 Task: Add Stonyfield Strawberry Banana Yogurt to the cart.
Action: Mouse pressed left at (19, 109)
Screenshot: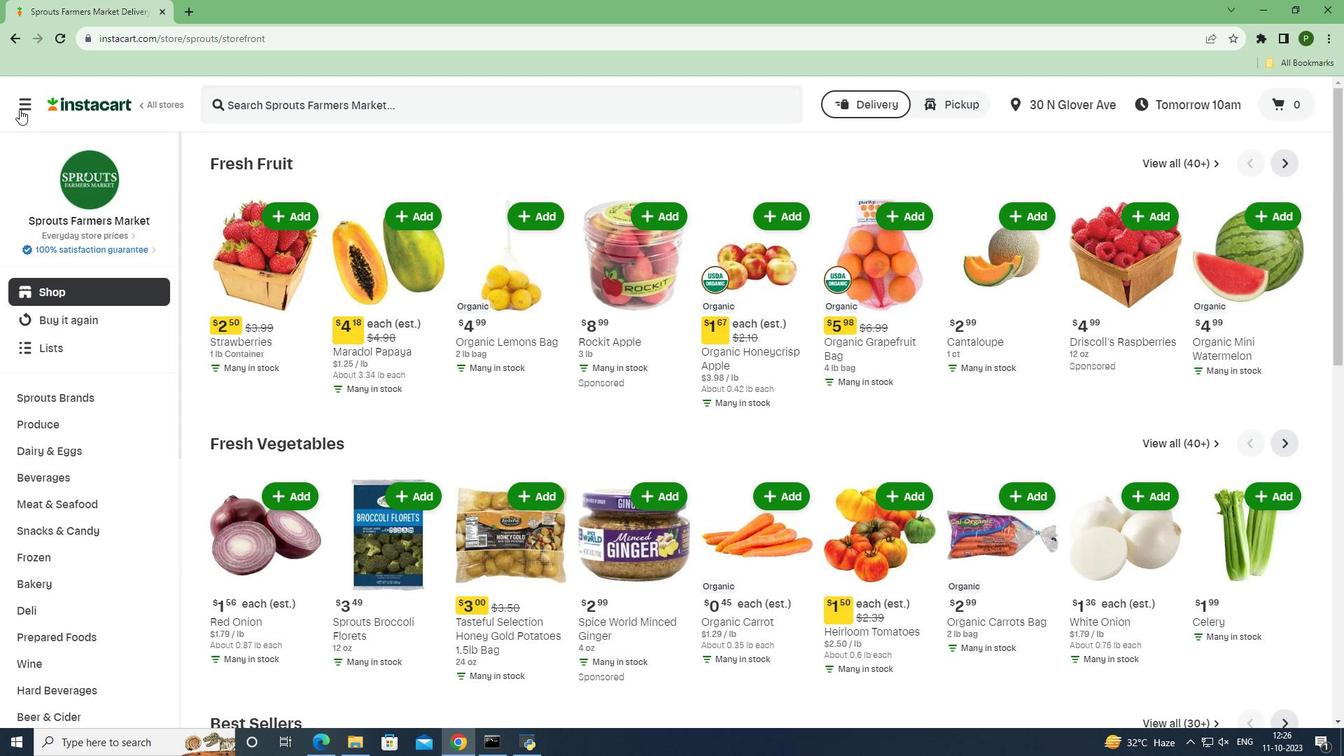 
Action: Mouse moved to (65, 365)
Screenshot: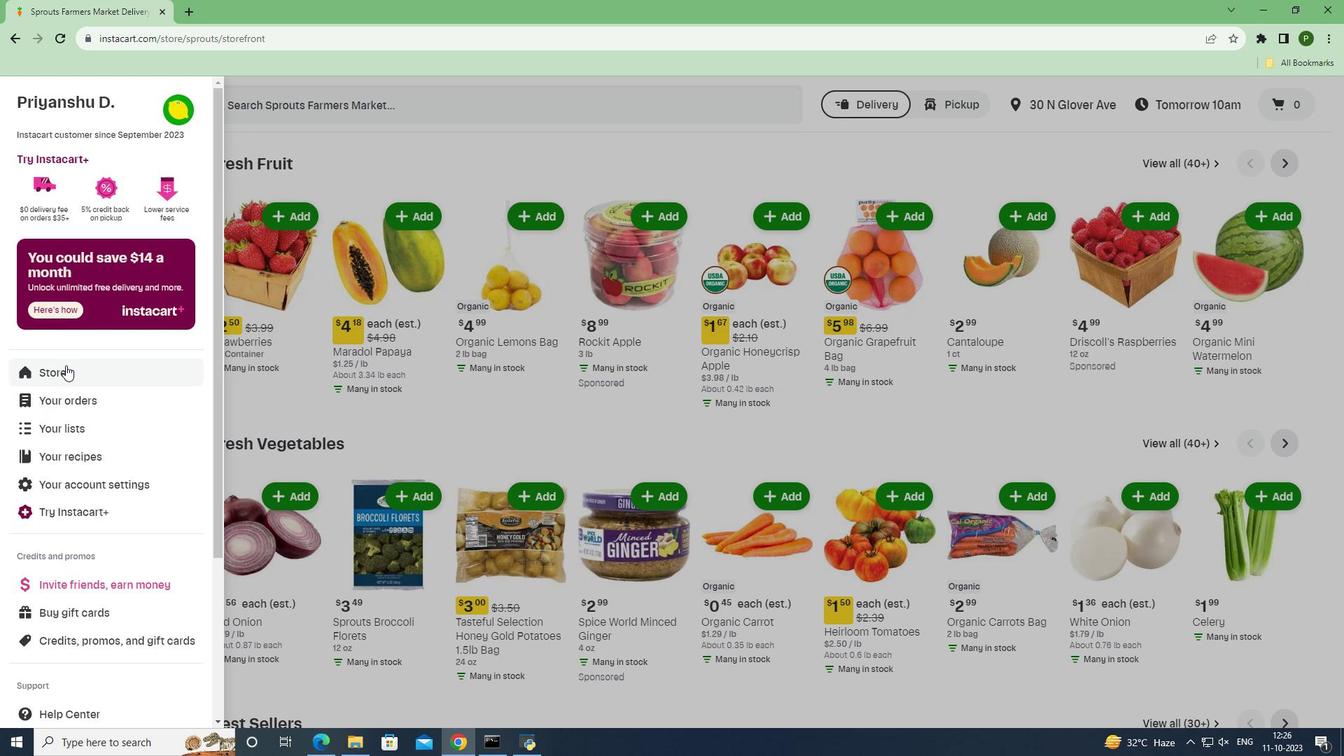 
Action: Mouse pressed left at (65, 365)
Screenshot: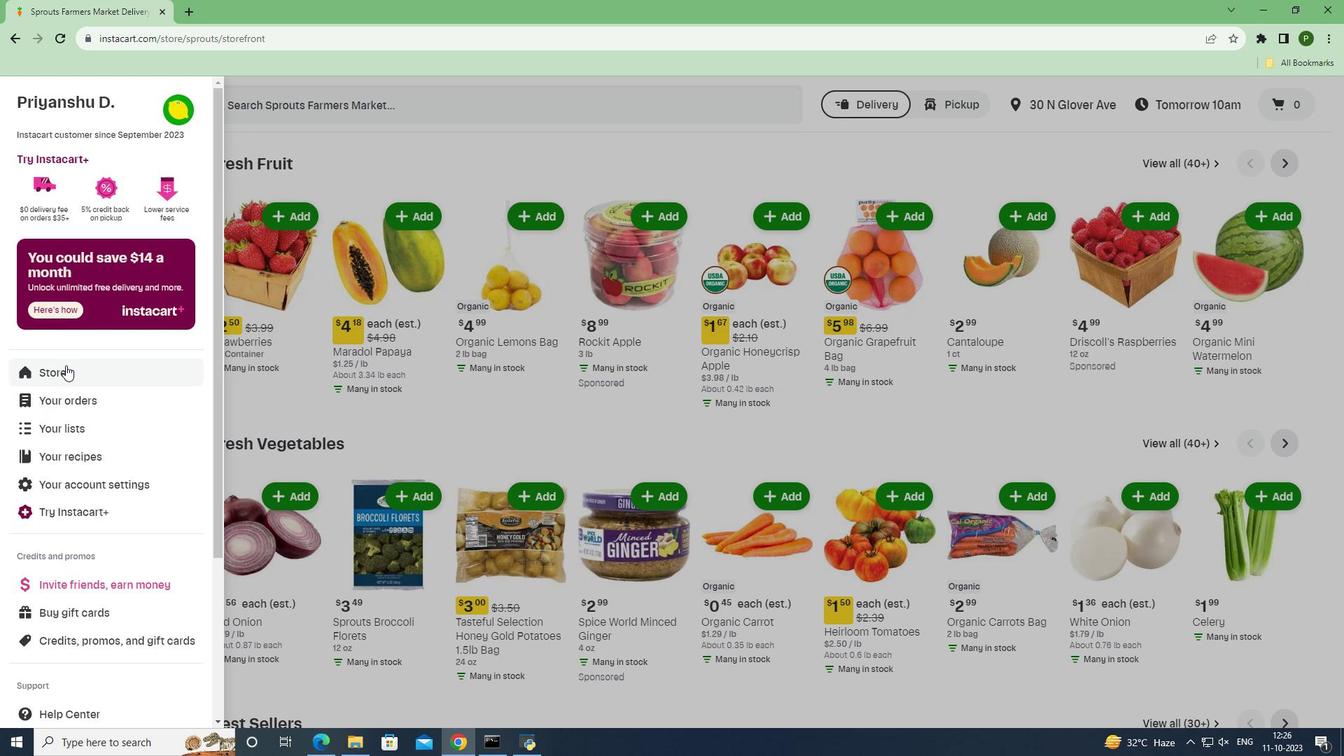 
Action: Mouse moved to (307, 165)
Screenshot: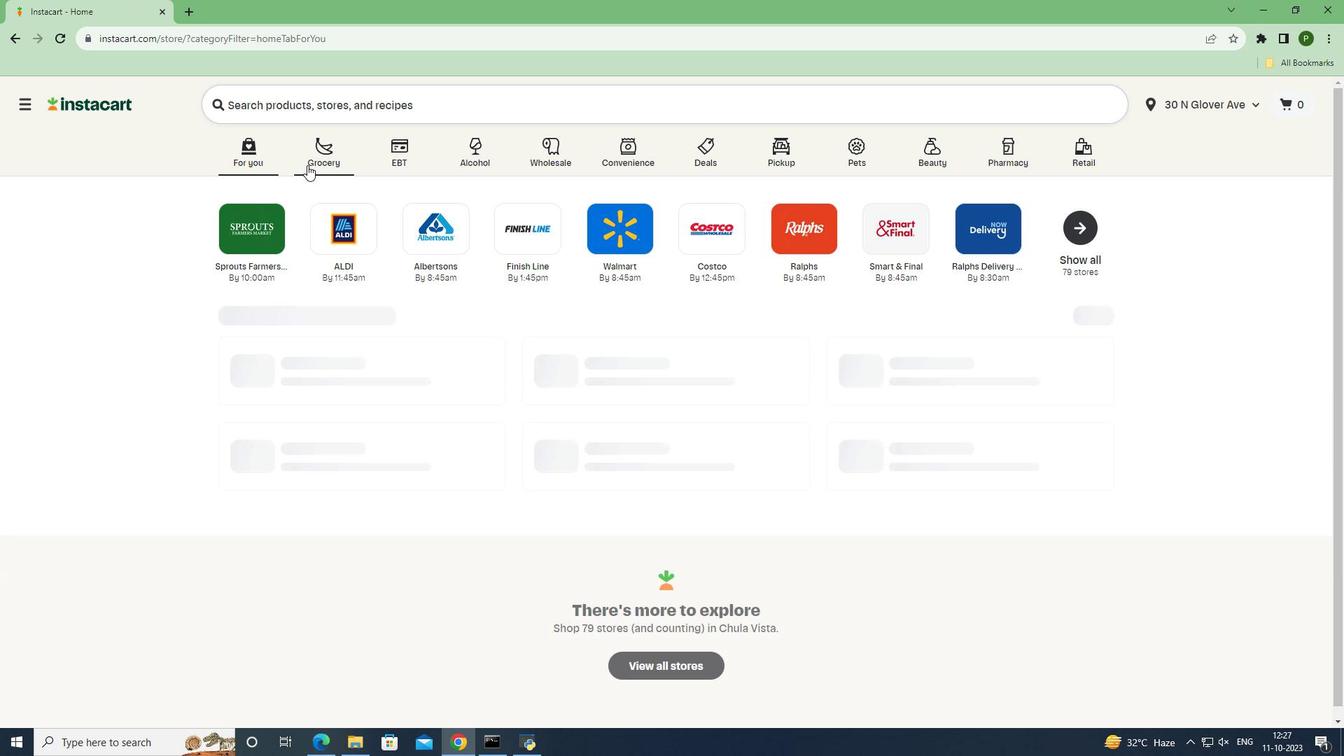 
Action: Mouse pressed left at (307, 165)
Screenshot: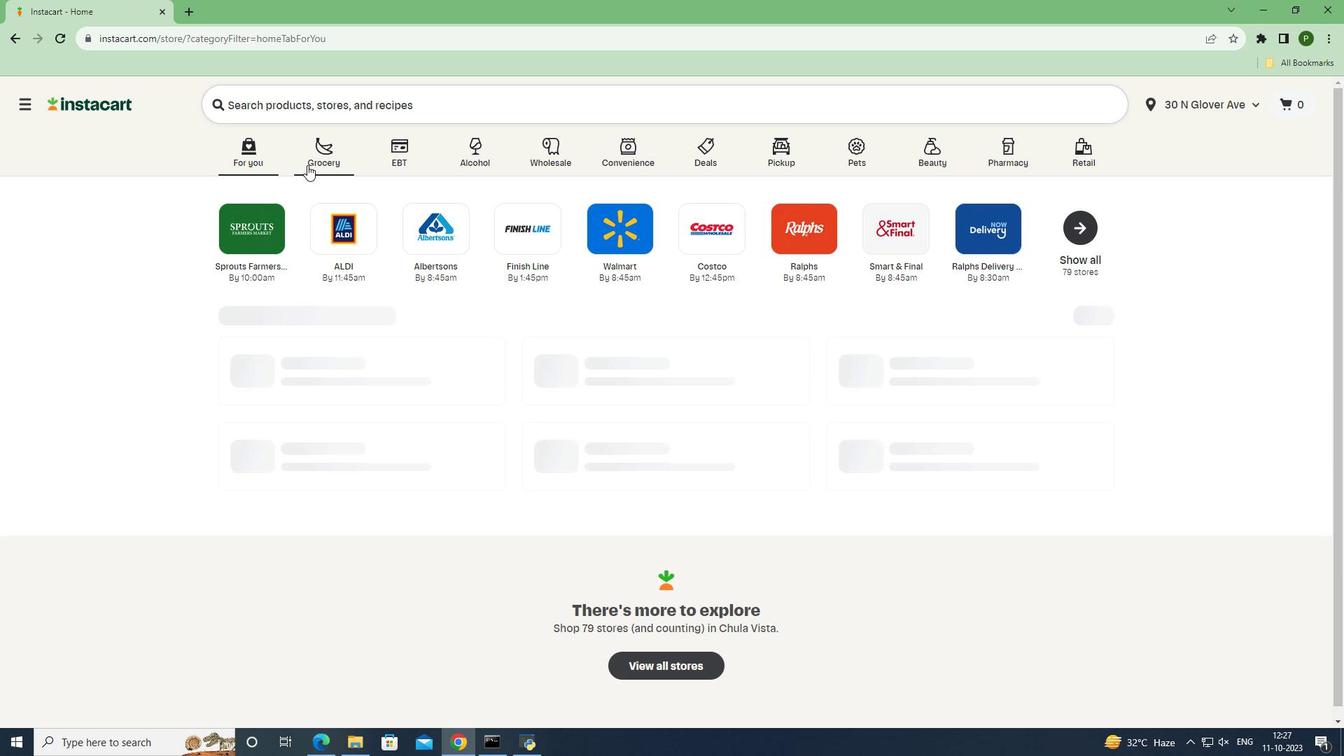 
Action: Mouse moved to (579, 328)
Screenshot: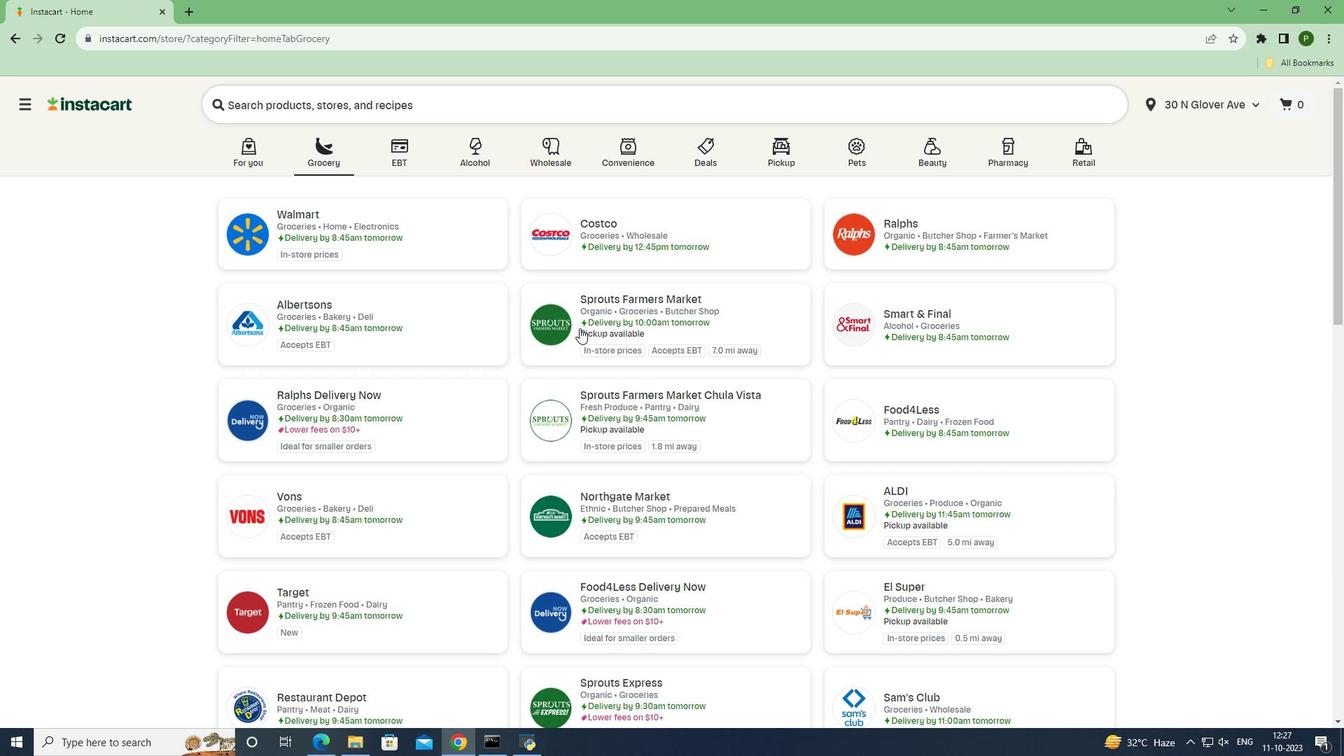 
Action: Mouse pressed left at (579, 328)
Screenshot: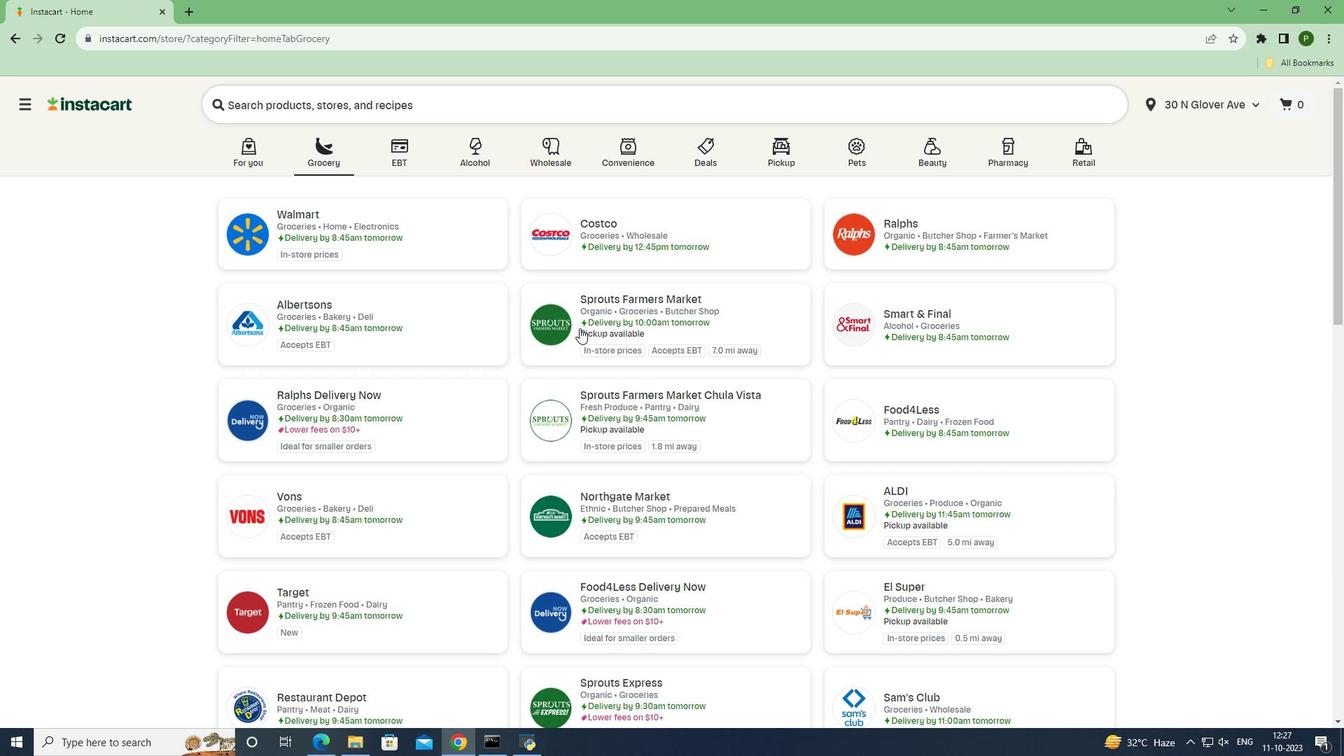 
Action: Mouse moved to (139, 453)
Screenshot: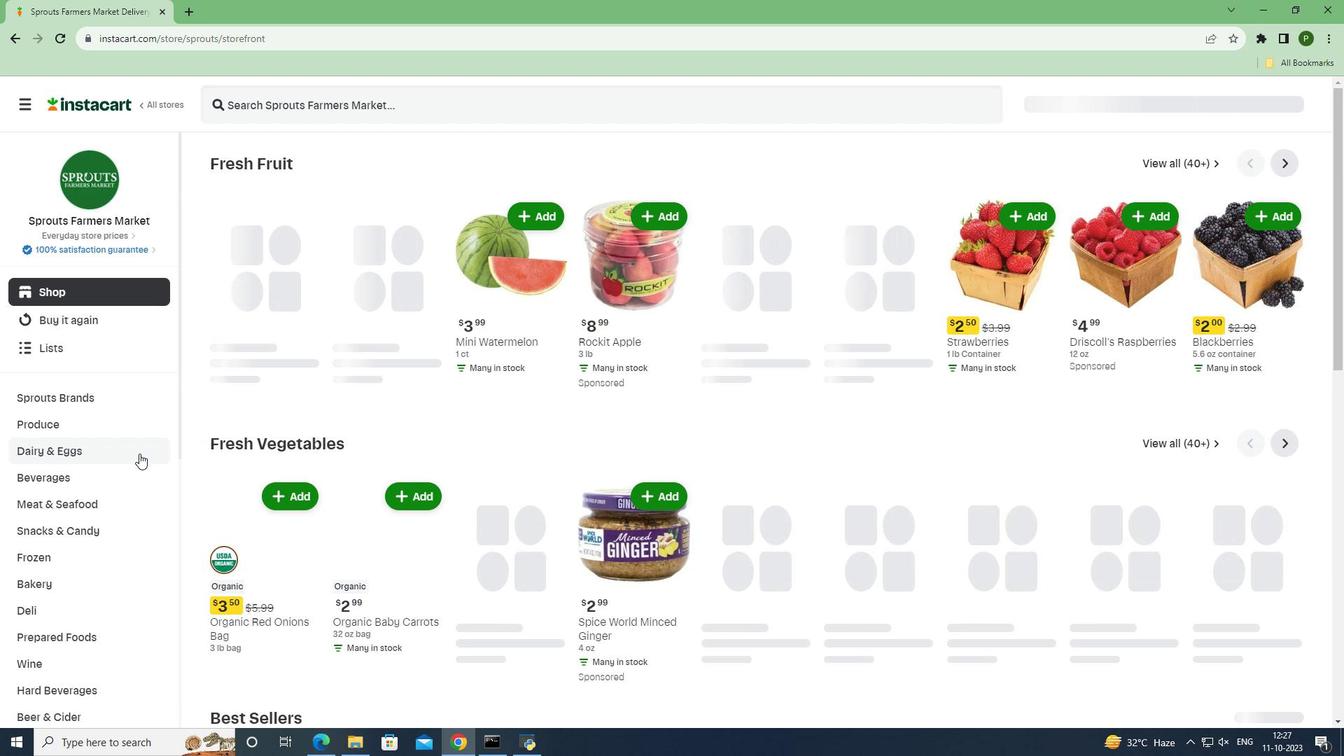 
Action: Mouse pressed left at (139, 453)
Screenshot: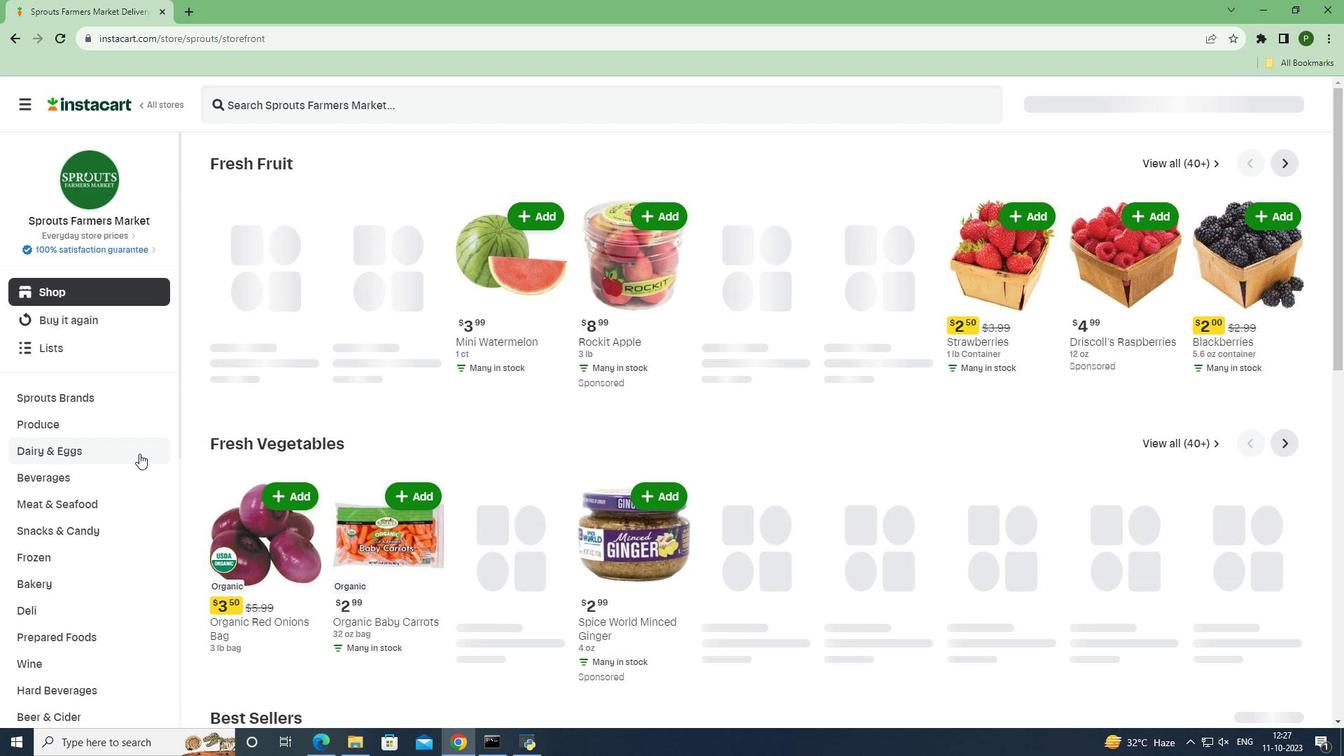 
Action: Mouse moved to (60, 562)
Screenshot: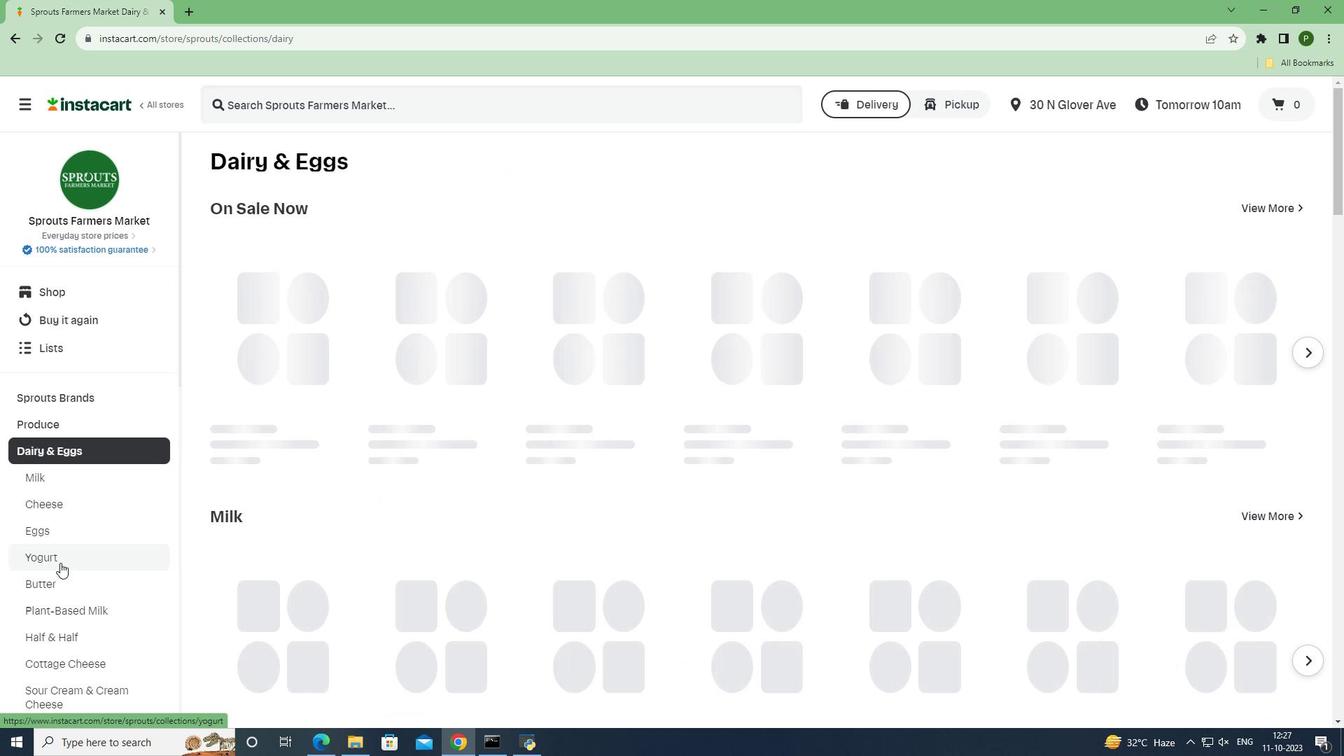 
Action: Mouse pressed left at (60, 562)
Screenshot: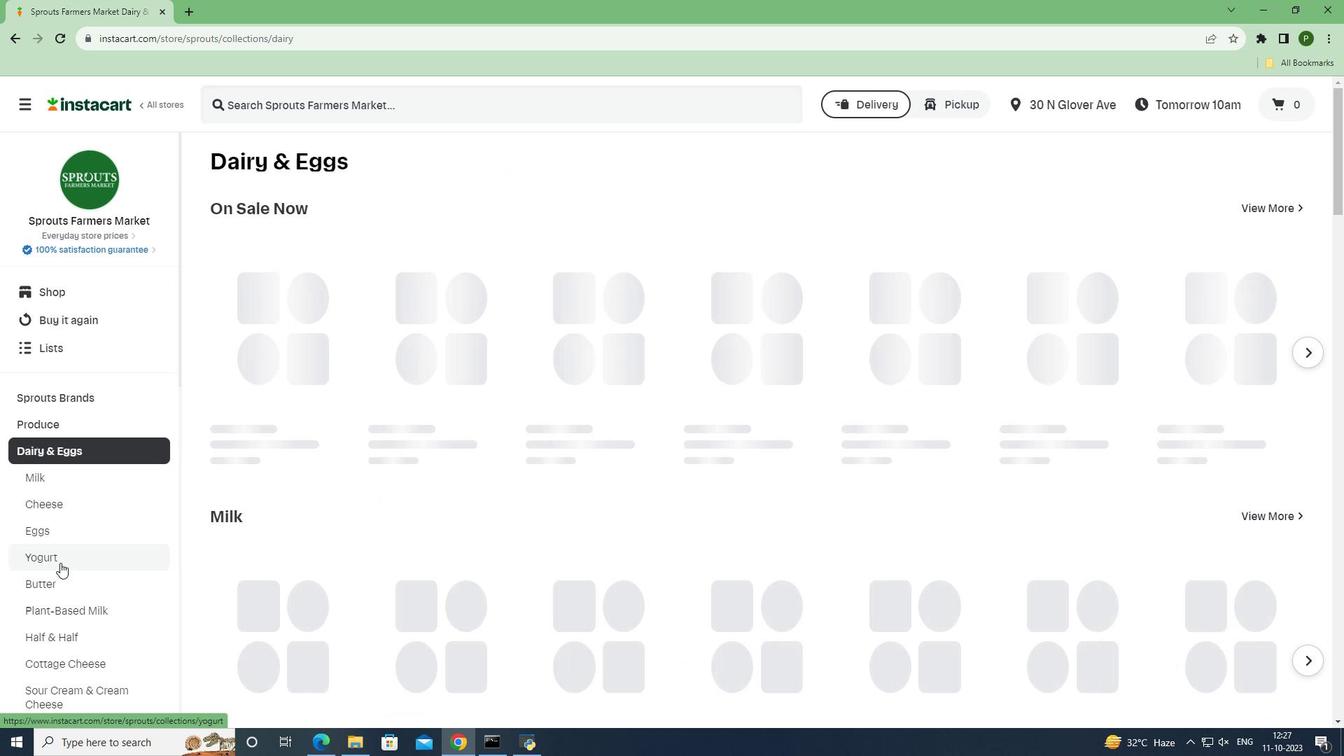 
Action: Mouse moved to (317, 98)
Screenshot: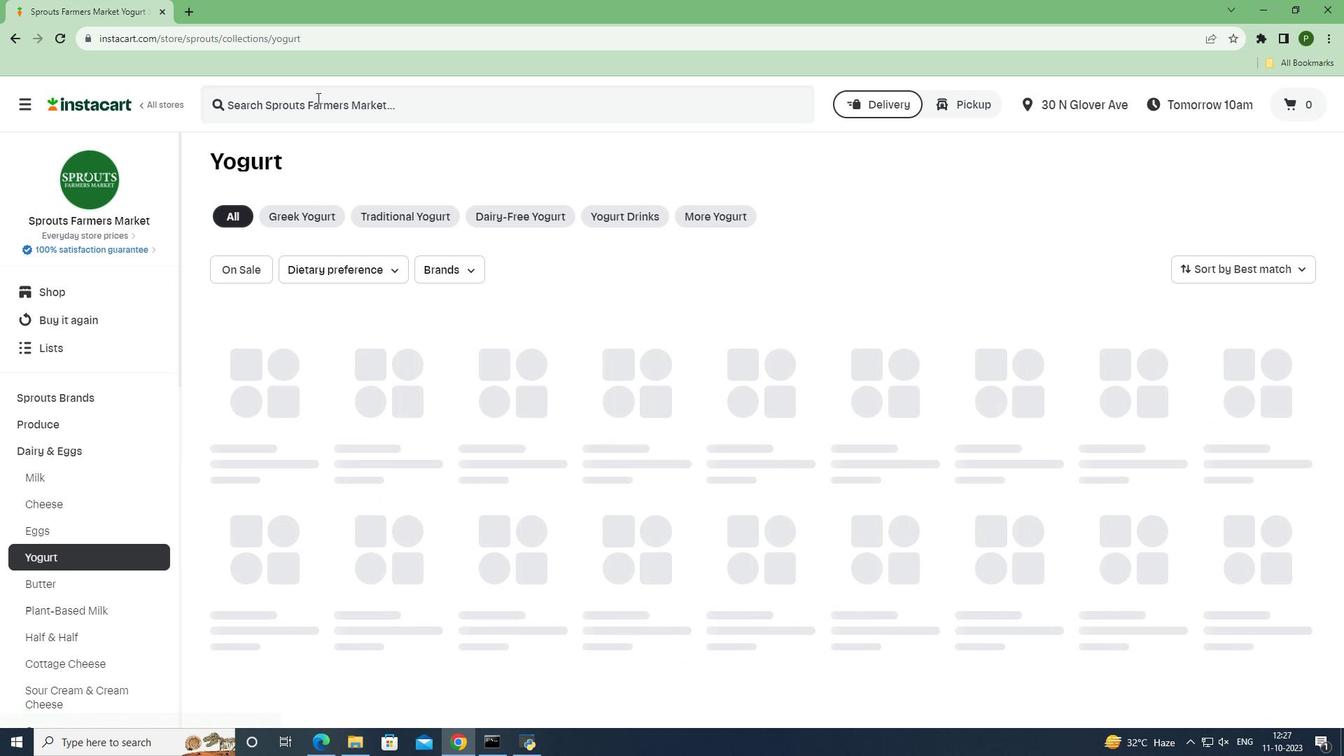 
Action: Mouse pressed left at (317, 98)
Screenshot: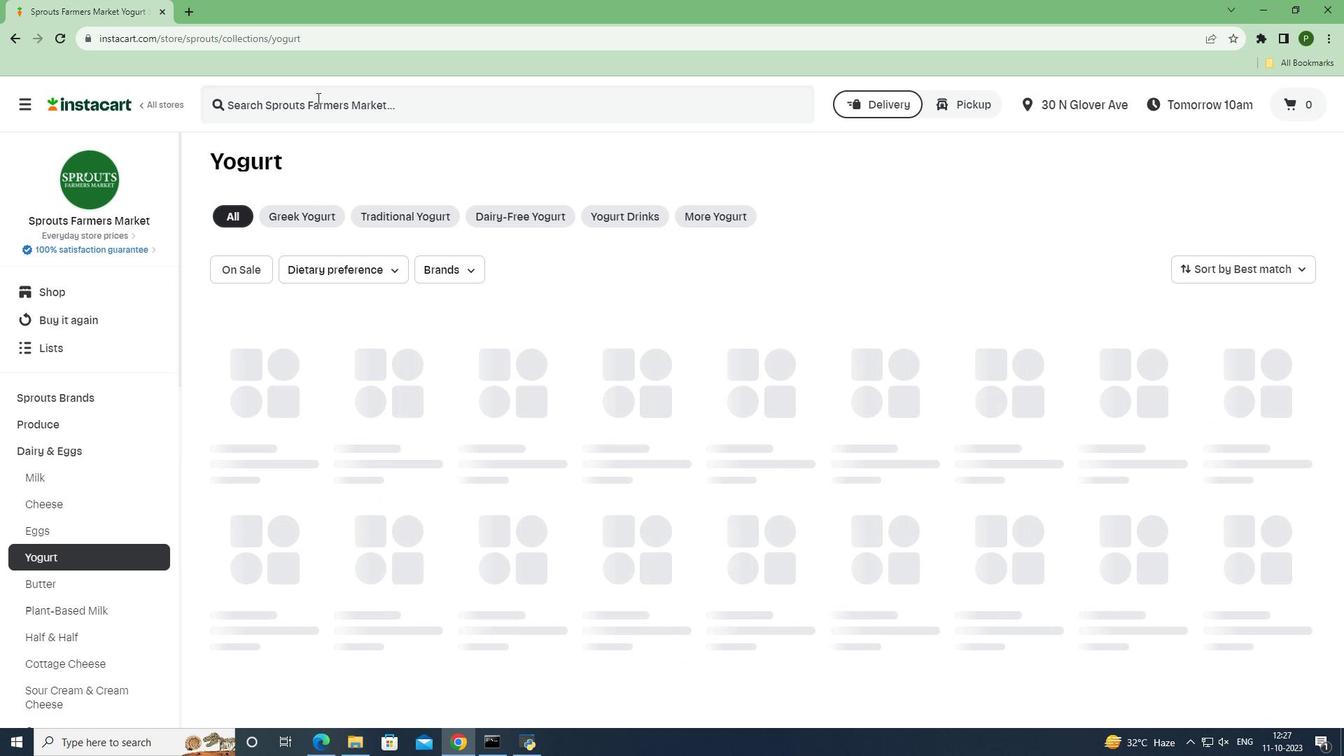 
Action: Key pressed <Key.caps_lock>S<Key.caps_lock>tonyfield<Key.space><Key.caps_lock>S<Key.caps_lock>trawberry<Key.space><Key.caps_lock>B<Key.caps_lock>anana<Key.space><Key.caps_lock>Y<Key.caps_lock>ogurt<Key.space><Key.enter>
Screenshot: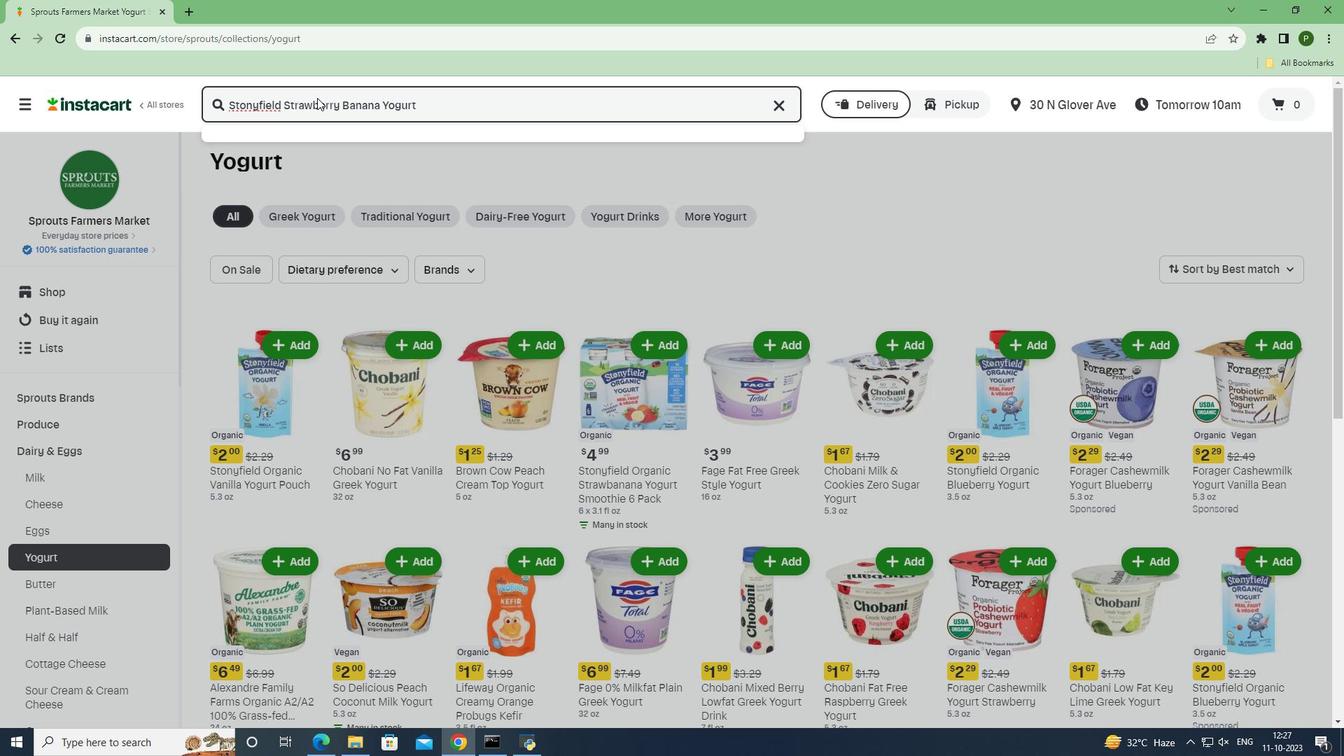 
Action: Mouse moved to (1050, 254)
Screenshot: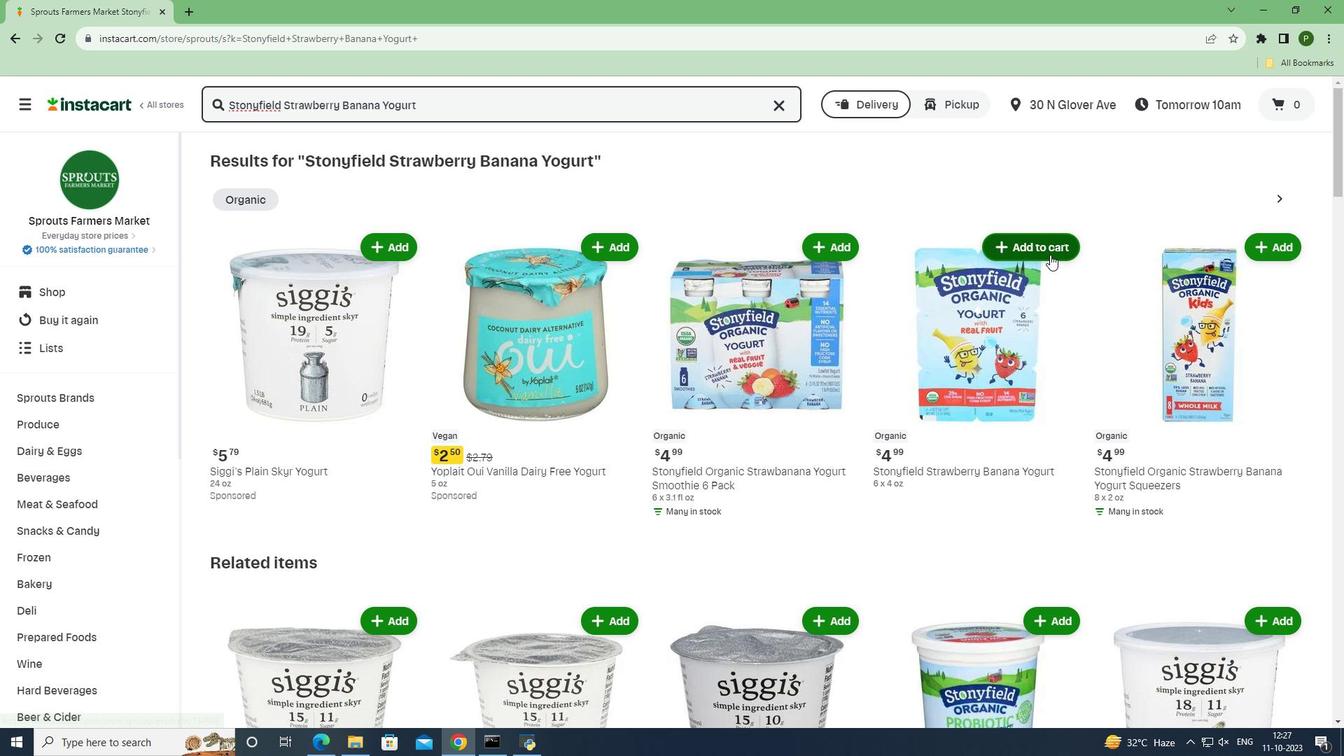 
Action: Mouse pressed left at (1050, 254)
Screenshot: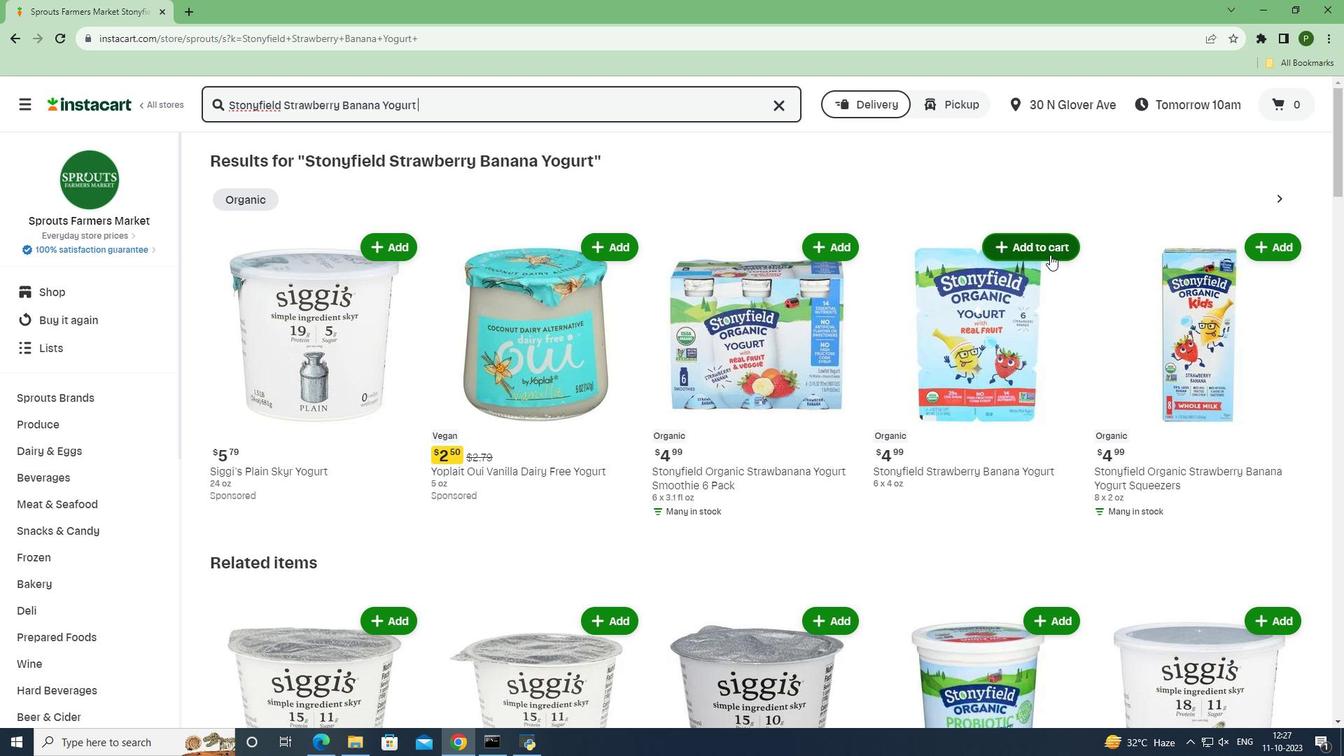 
Action: Mouse moved to (1090, 314)
Screenshot: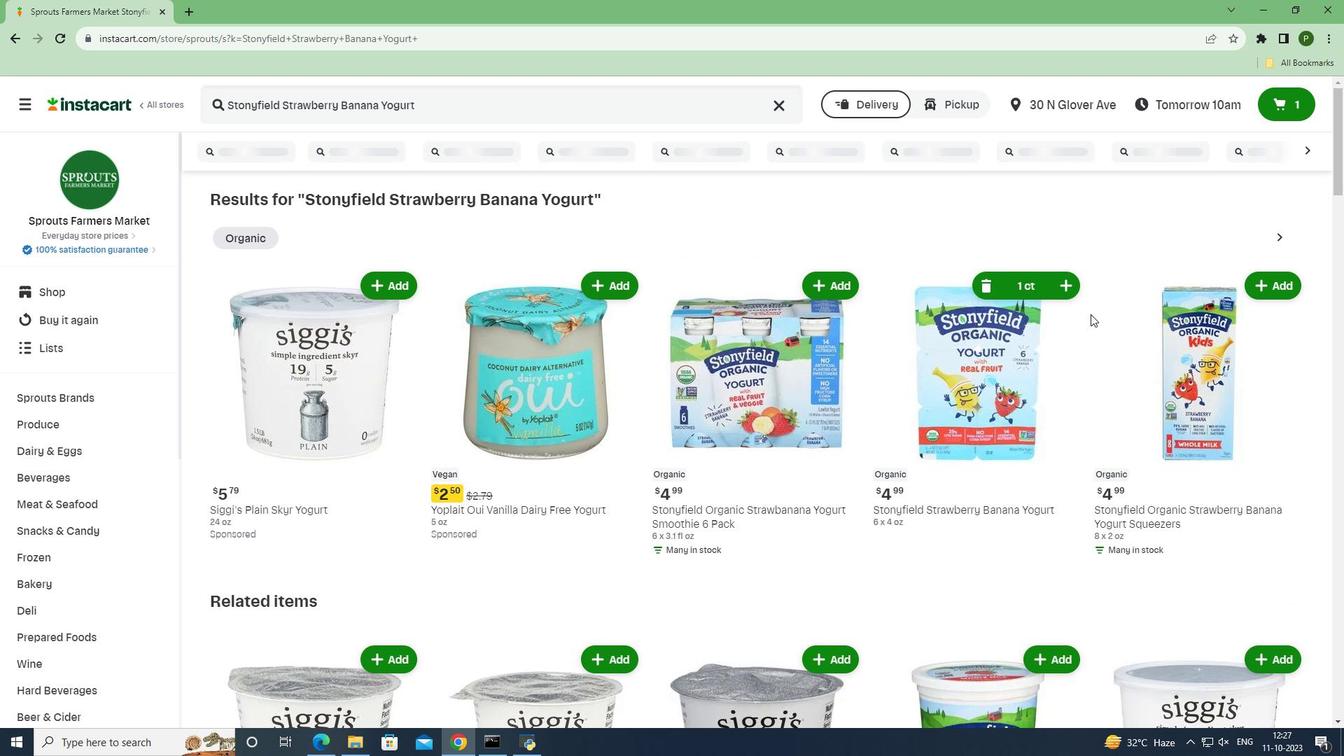 
